 Task: In Windows properties, Set video width to -1.
Action: Mouse moved to (128, 19)
Screenshot: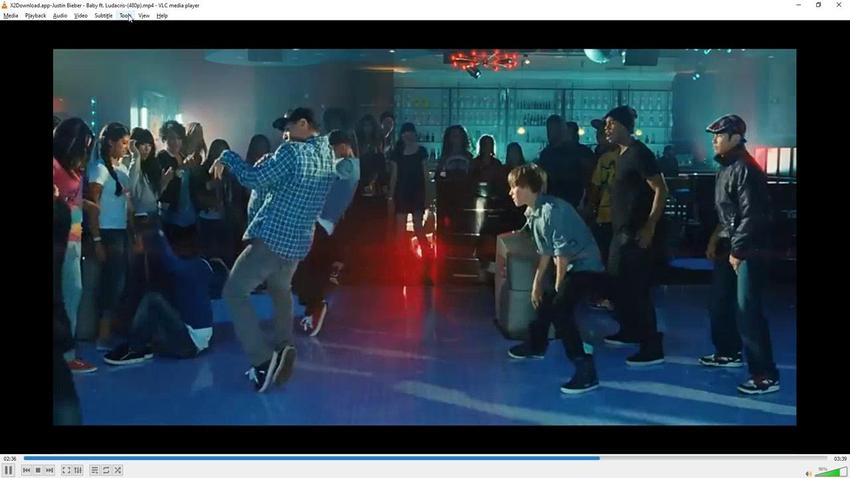 
Action: Mouse pressed left at (128, 19)
Screenshot: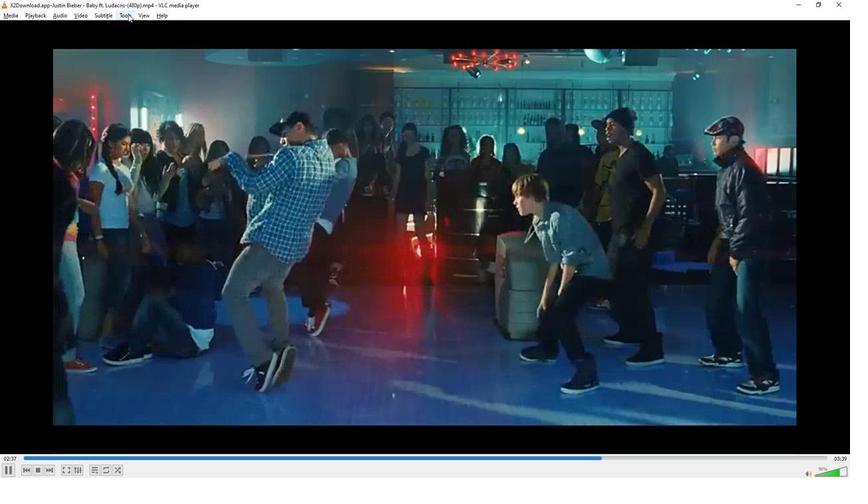 
Action: Mouse moved to (139, 122)
Screenshot: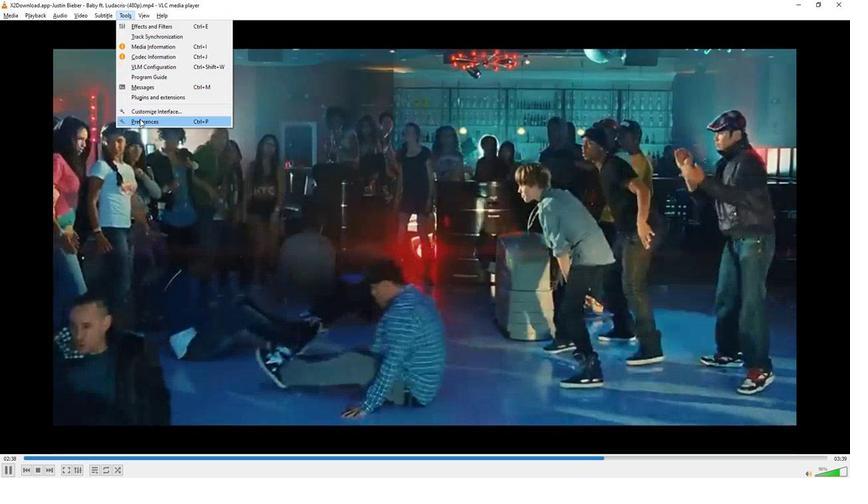 
Action: Mouse pressed left at (139, 122)
Screenshot: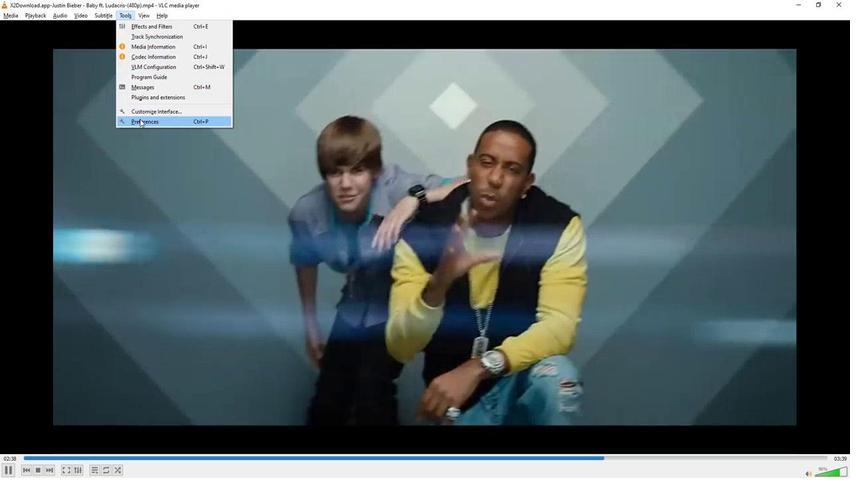 
Action: Mouse moved to (148, 361)
Screenshot: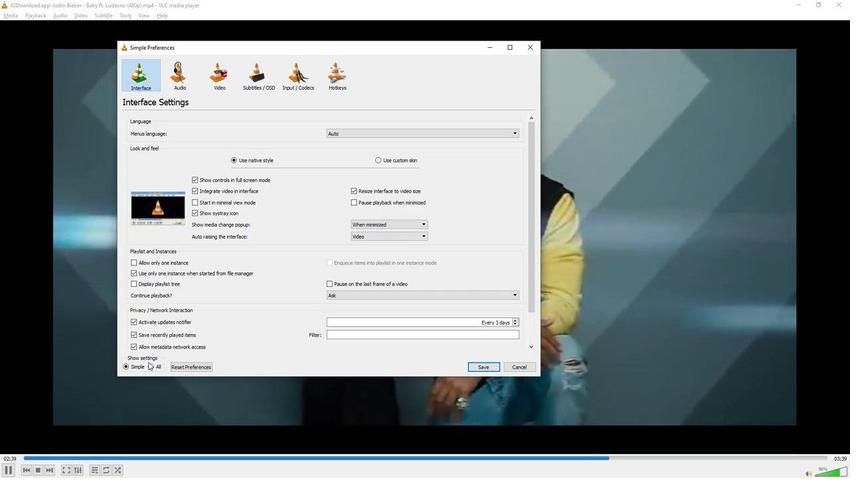 
Action: Mouse pressed left at (148, 361)
Screenshot: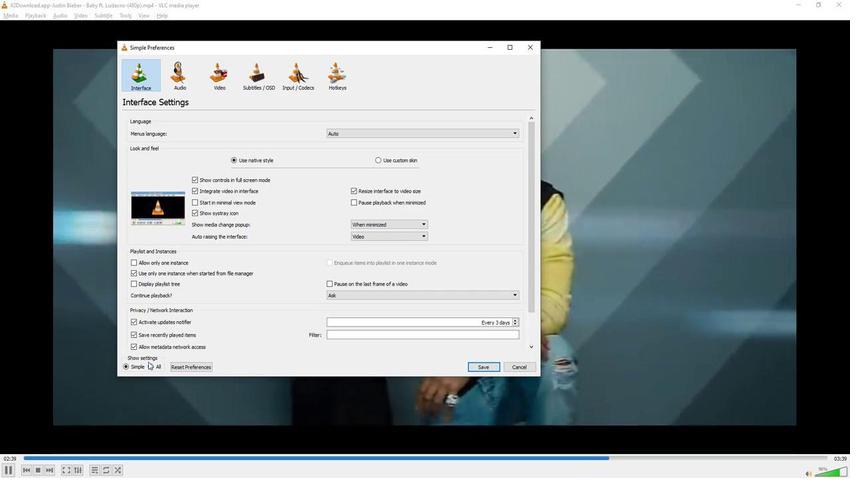 
Action: Mouse moved to (150, 364)
Screenshot: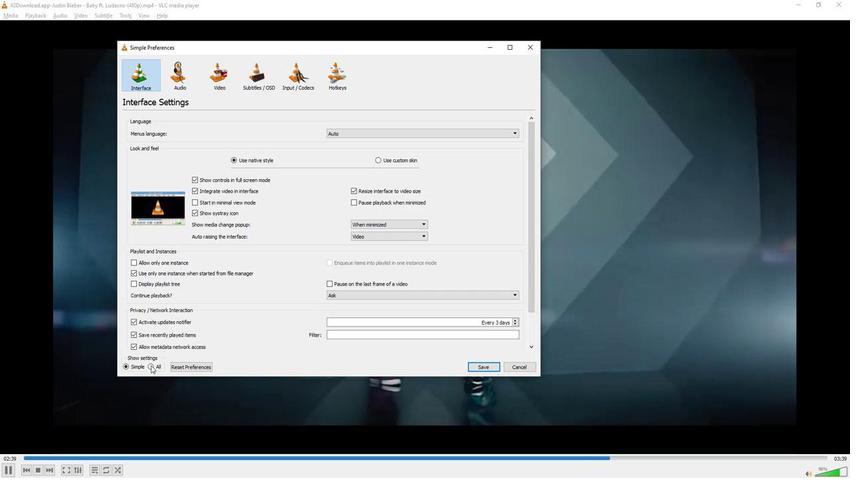 
Action: Mouse pressed left at (150, 364)
Screenshot: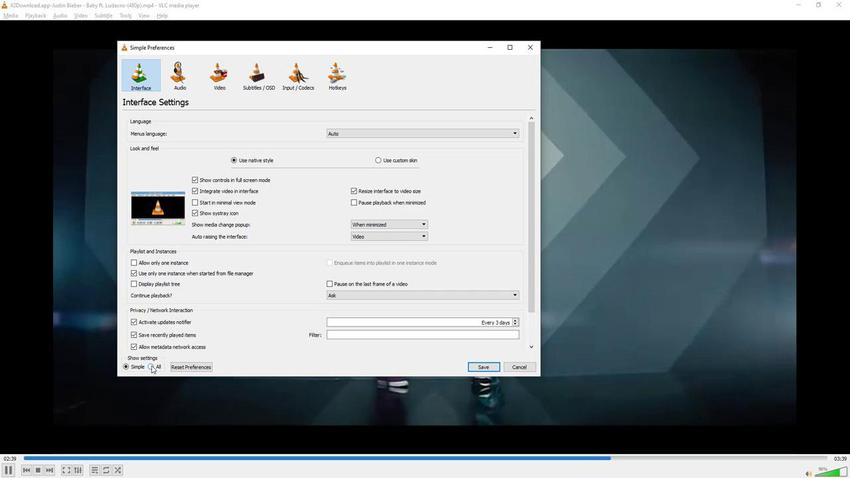 
Action: Mouse moved to (156, 292)
Screenshot: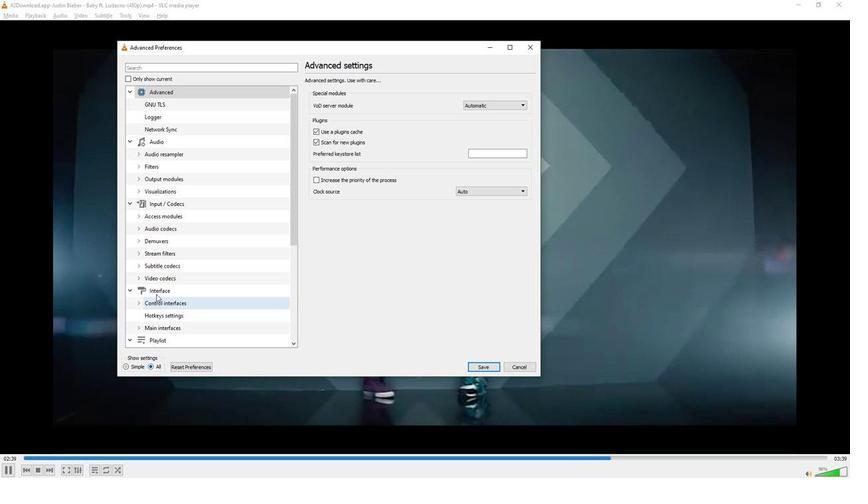 
Action: Mouse scrolled (156, 292) with delta (0, 0)
Screenshot: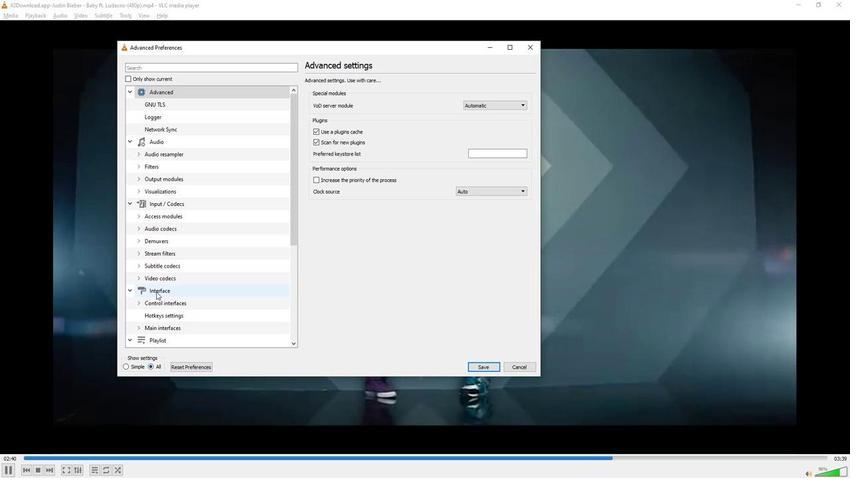 
Action: Mouse scrolled (156, 292) with delta (0, 0)
Screenshot: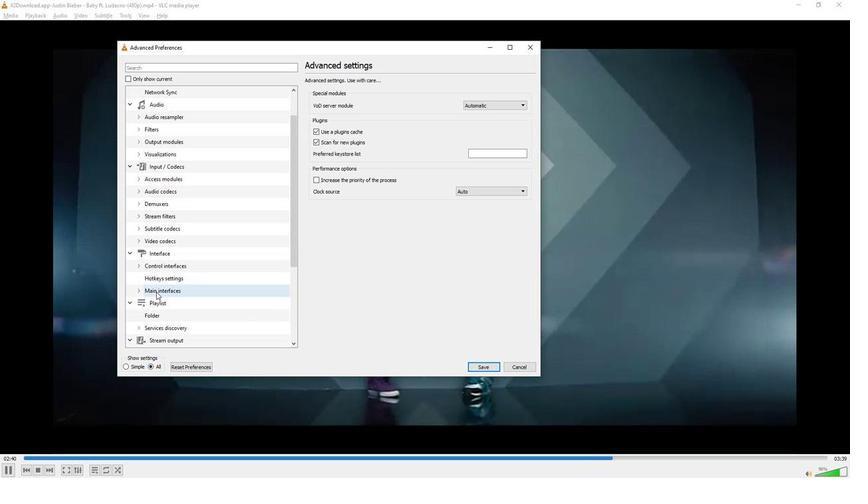 
Action: Mouse scrolled (156, 292) with delta (0, 0)
Screenshot: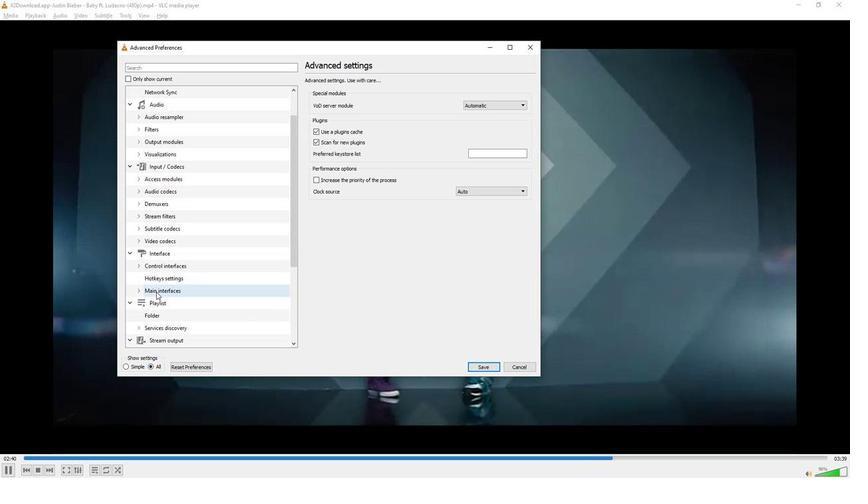 
Action: Mouse scrolled (156, 292) with delta (0, 0)
Screenshot: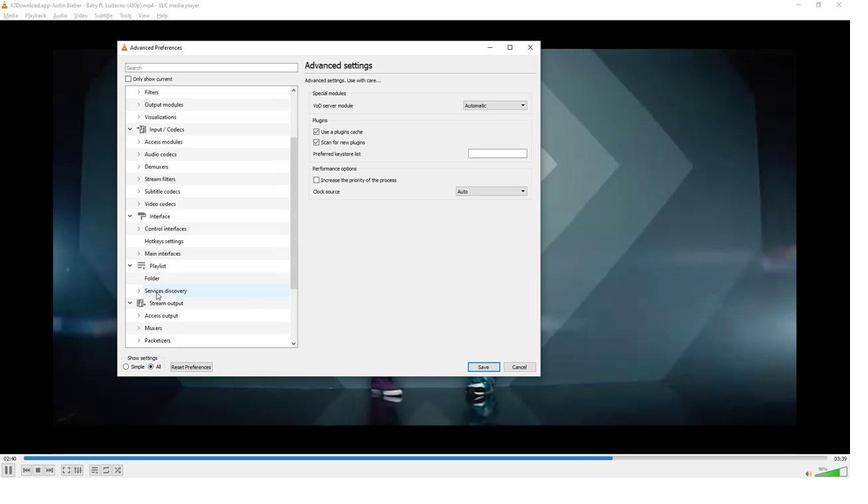 
Action: Mouse scrolled (156, 292) with delta (0, 0)
Screenshot: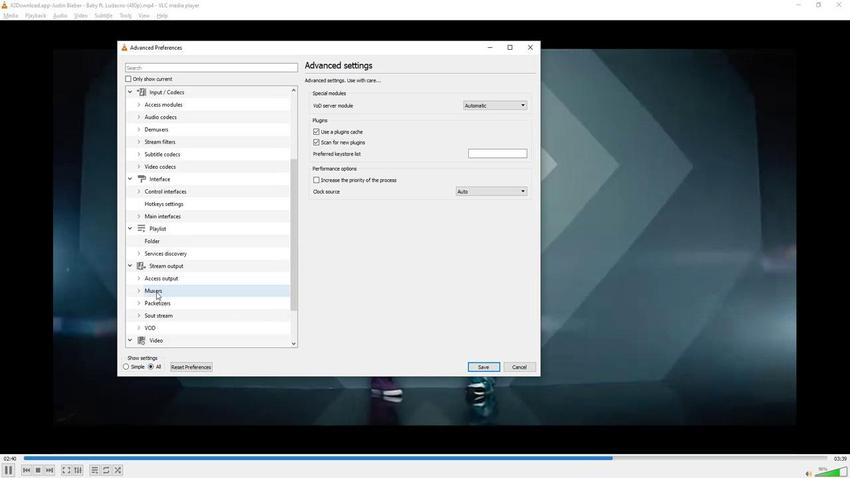 
Action: Mouse scrolled (156, 292) with delta (0, 0)
Screenshot: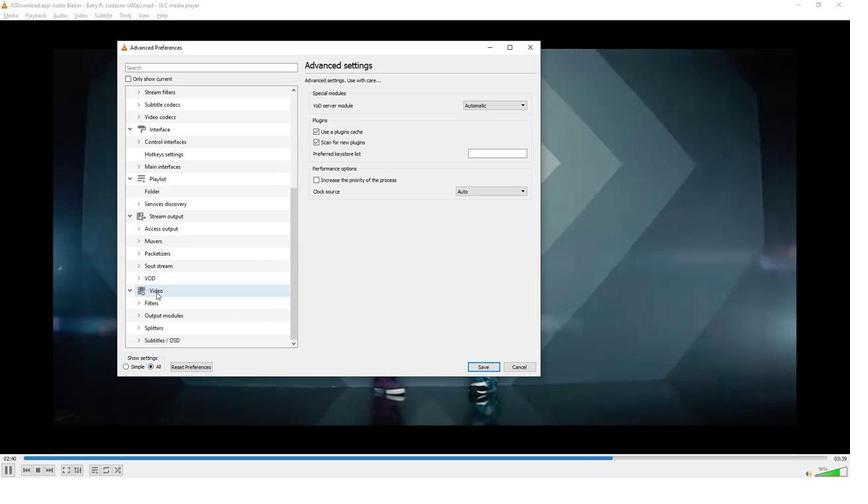 
Action: Mouse scrolled (156, 292) with delta (0, 0)
Screenshot: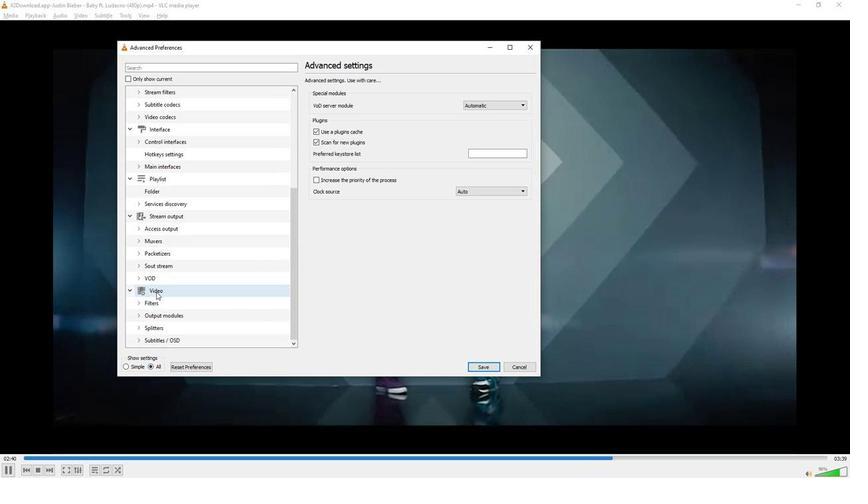 
Action: Mouse moved to (153, 291)
Screenshot: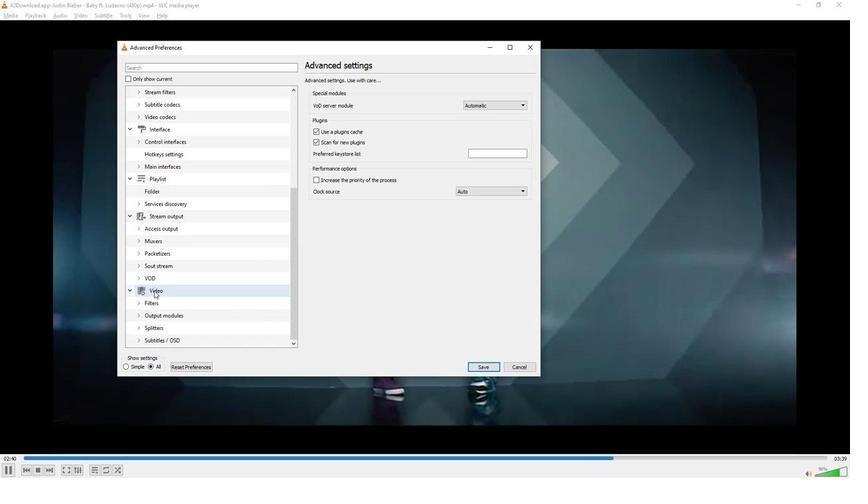
Action: Mouse pressed left at (153, 291)
Screenshot: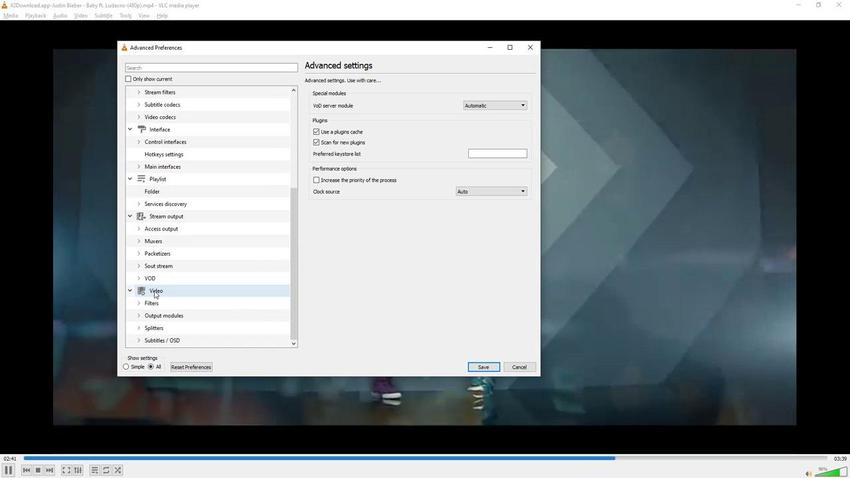 
Action: Mouse moved to (450, 312)
Screenshot: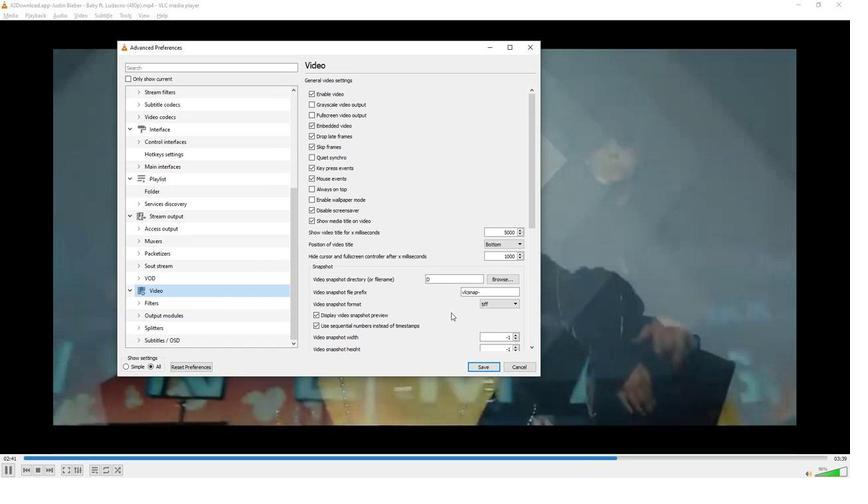 
Action: Mouse scrolled (450, 311) with delta (0, 0)
Screenshot: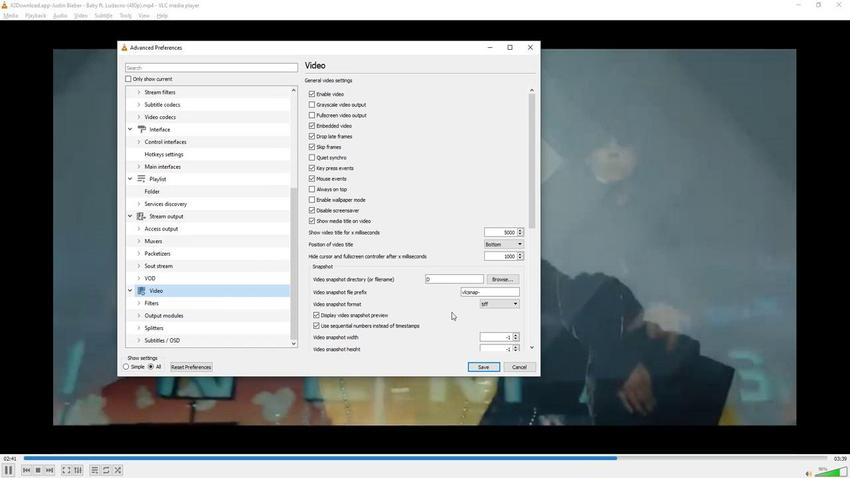 
Action: Mouse moved to (450, 312)
Screenshot: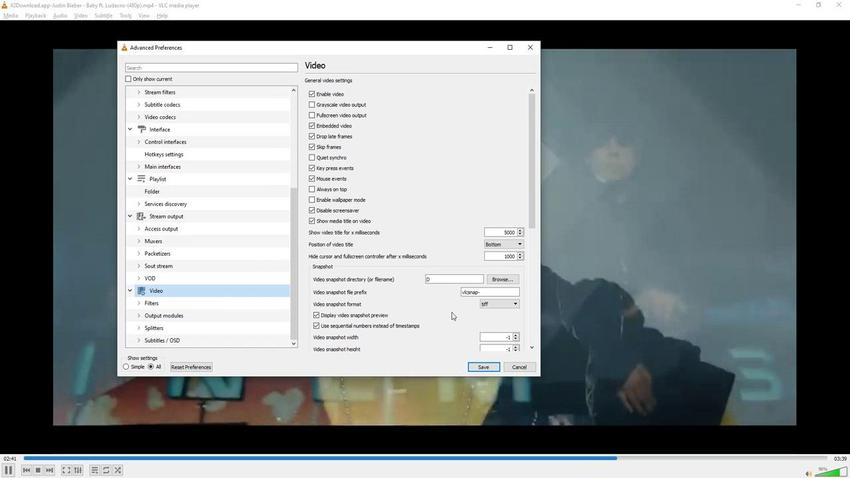 
Action: Mouse scrolled (450, 311) with delta (0, 0)
Screenshot: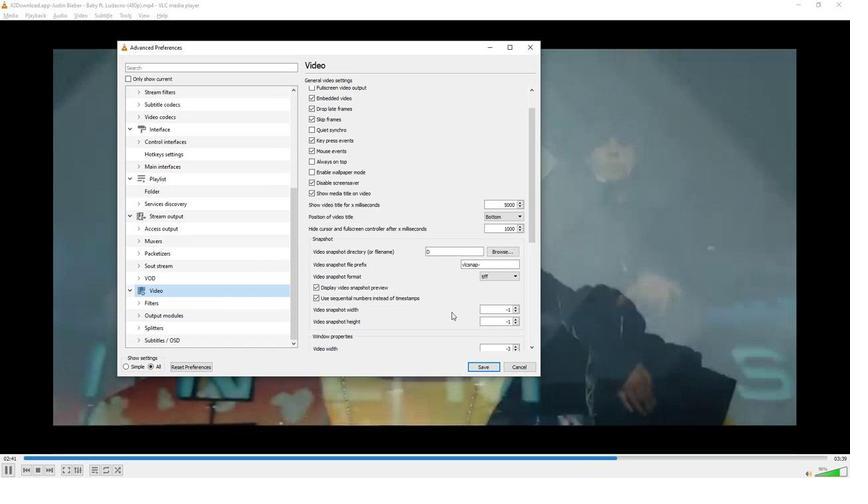 
Action: Mouse moved to (450, 312)
Screenshot: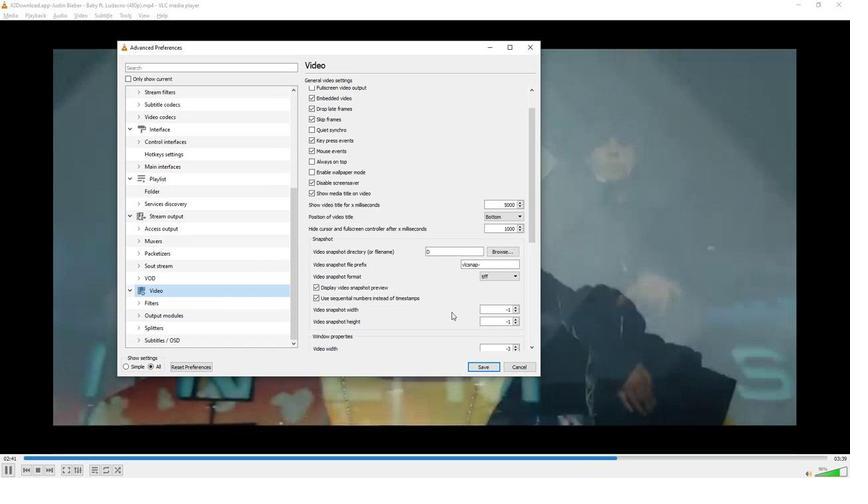 
Action: Mouse scrolled (450, 311) with delta (0, 0)
Screenshot: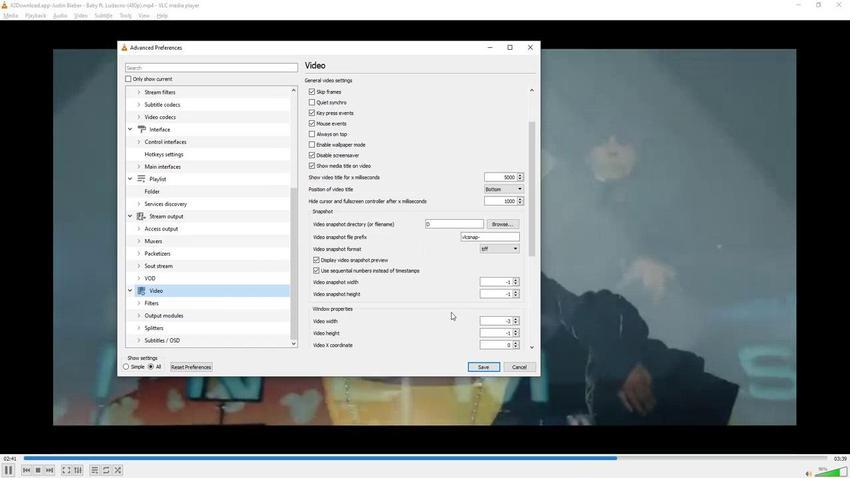 
Action: Mouse moved to (450, 312)
Screenshot: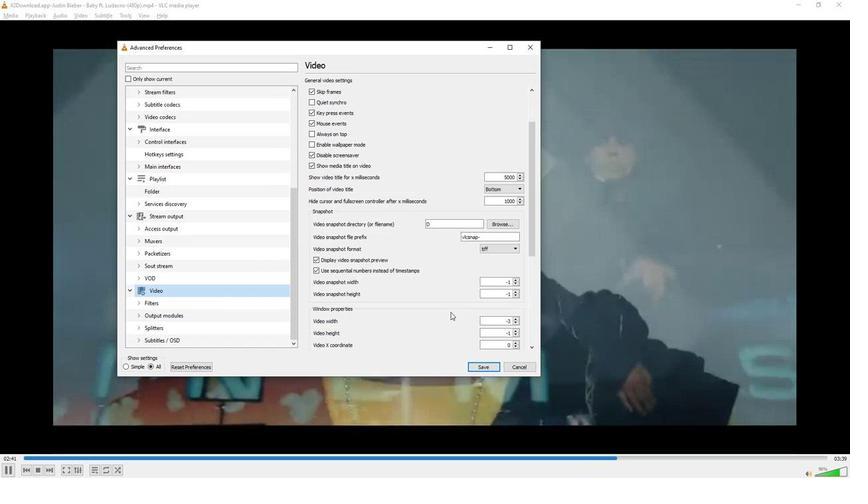
Action: Mouse scrolled (450, 311) with delta (0, 0)
Screenshot: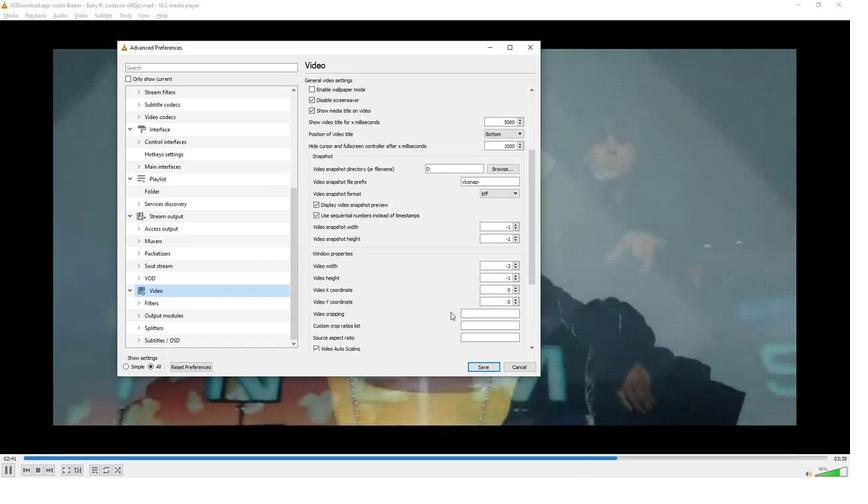 
Action: Mouse moved to (515, 264)
Screenshot: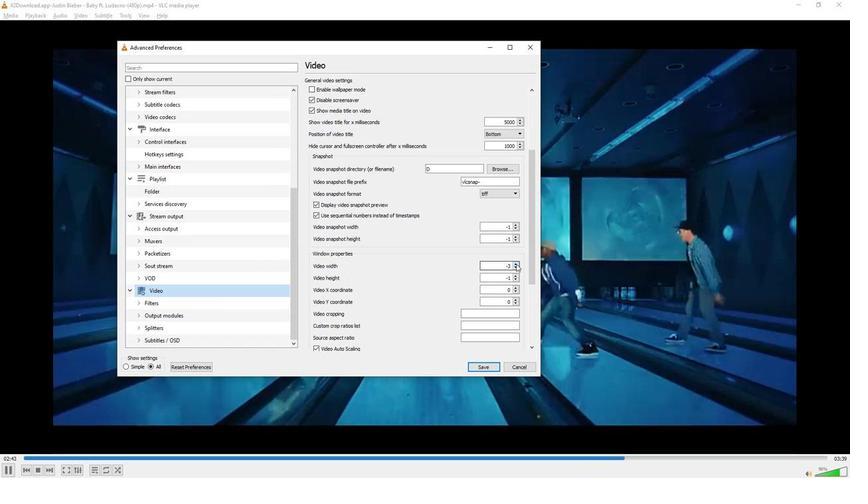 
Action: Mouse pressed left at (515, 264)
Screenshot: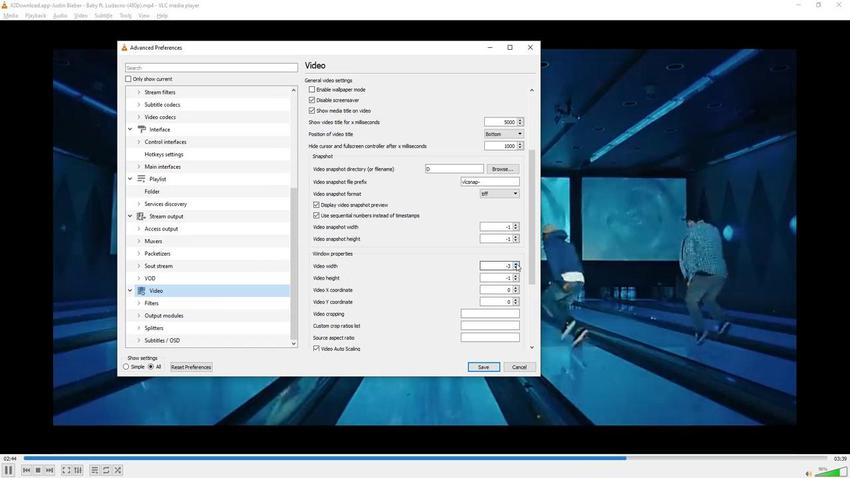 
Action: Mouse pressed left at (515, 264)
Screenshot: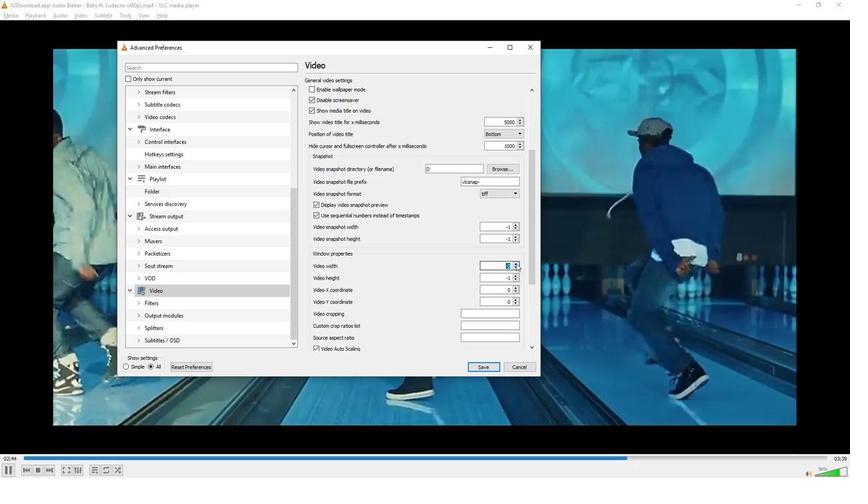 
Action: Mouse moved to (439, 266)
Screenshot: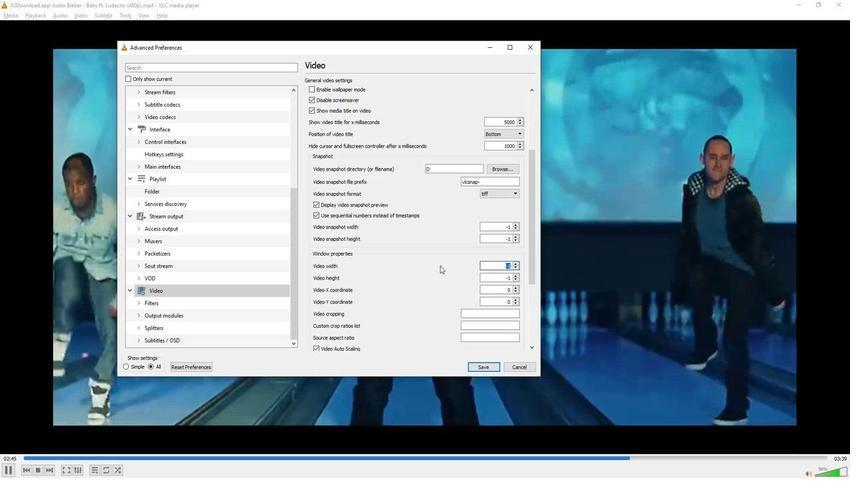 
Action: Mouse pressed left at (439, 266)
Screenshot: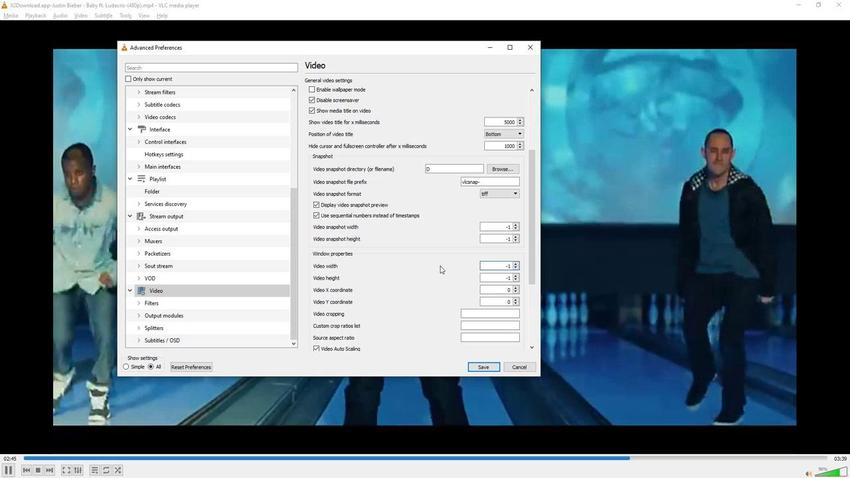 
